 Task: Create a due date automation trigger when advanced on, on the monday of the week a card is due add basic assigned to anyone at 11:00 AM.
Action: Mouse moved to (1197, 84)
Screenshot: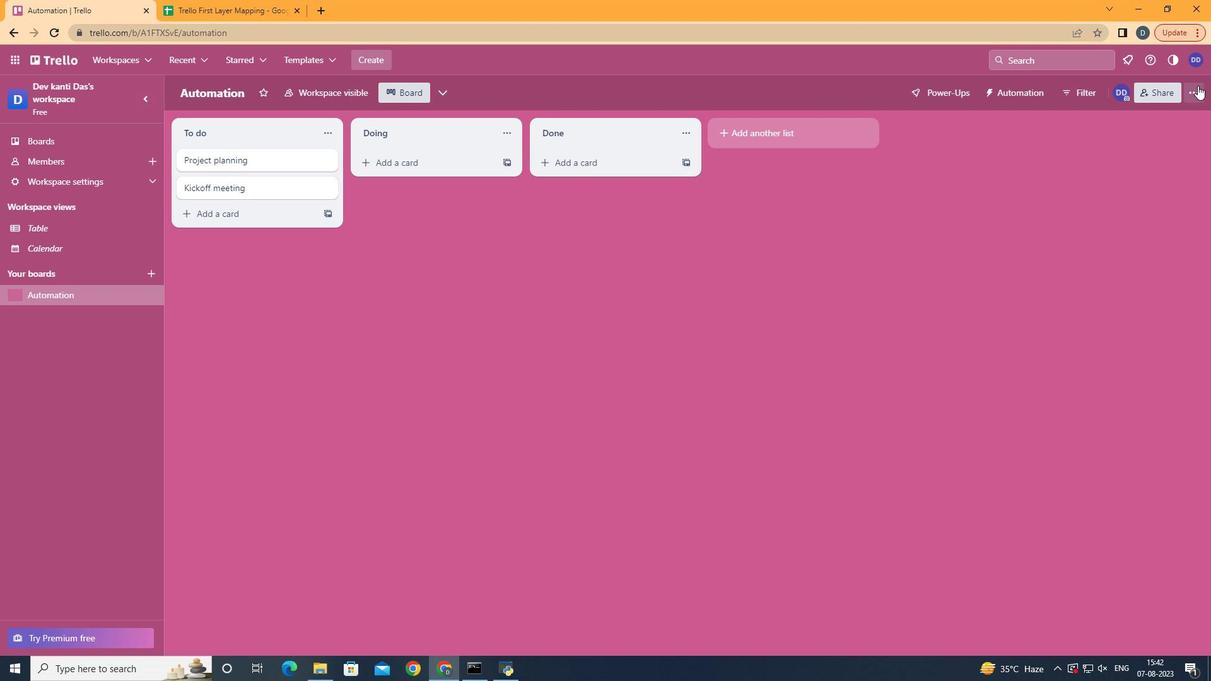 
Action: Mouse pressed left at (1197, 84)
Screenshot: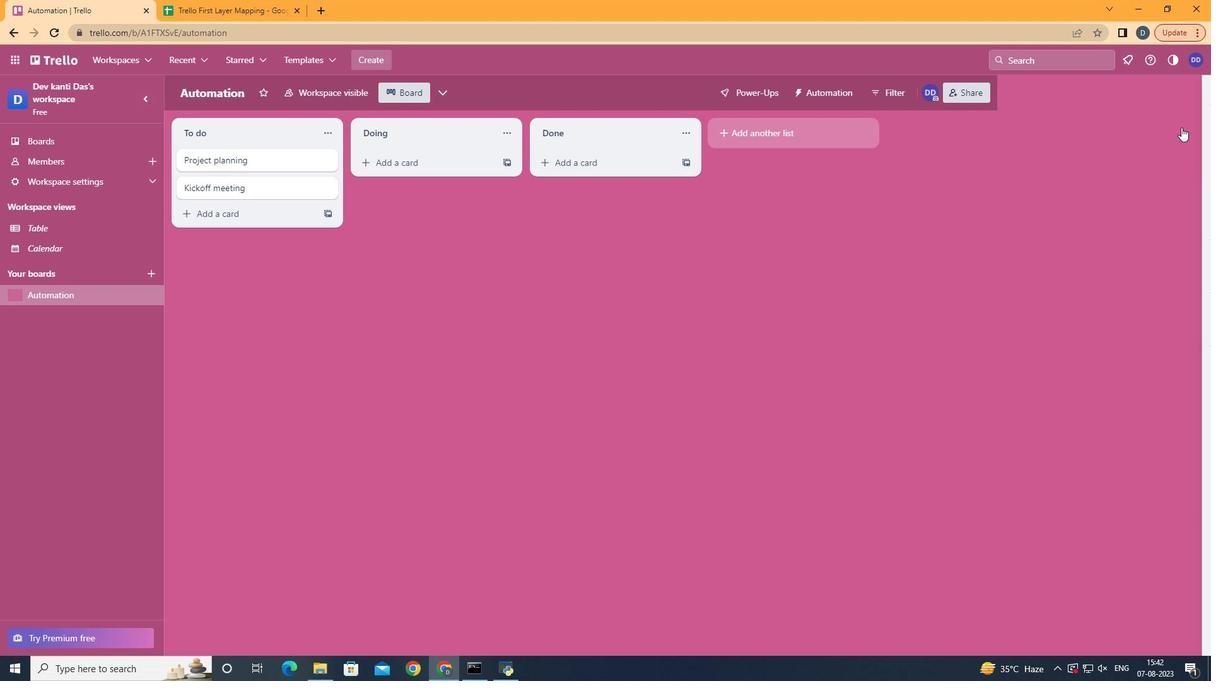 
Action: Mouse moved to (1107, 264)
Screenshot: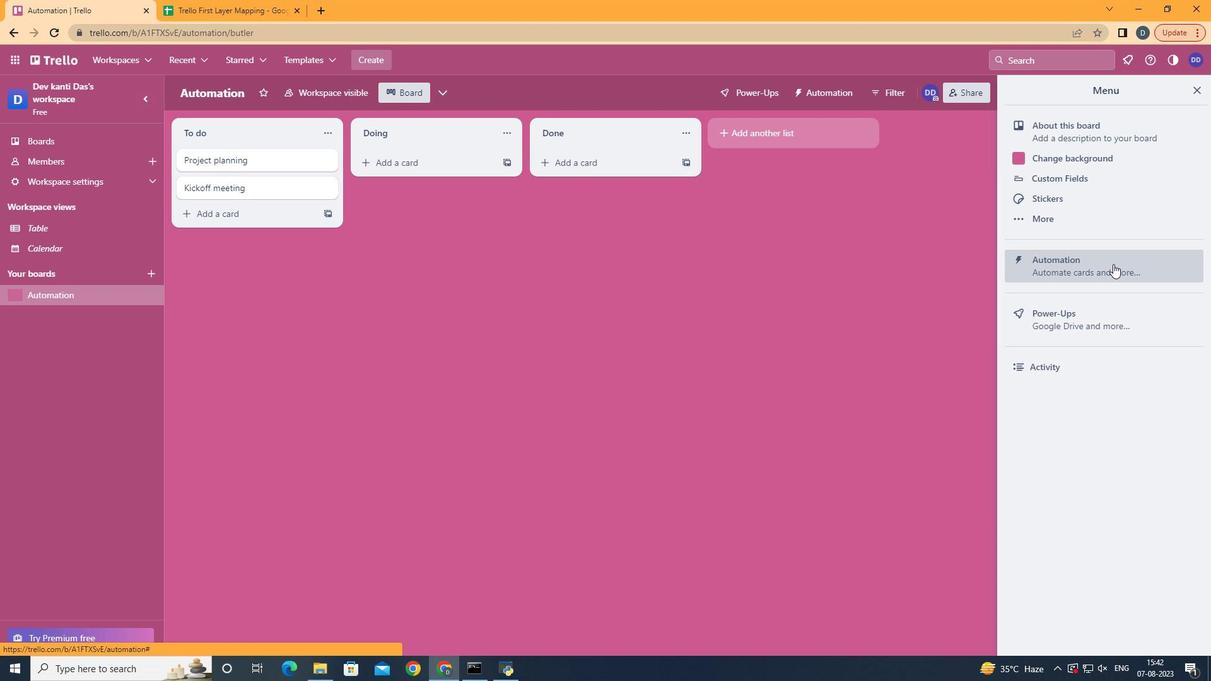 
Action: Mouse pressed left at (1107, 264)
Screenshot: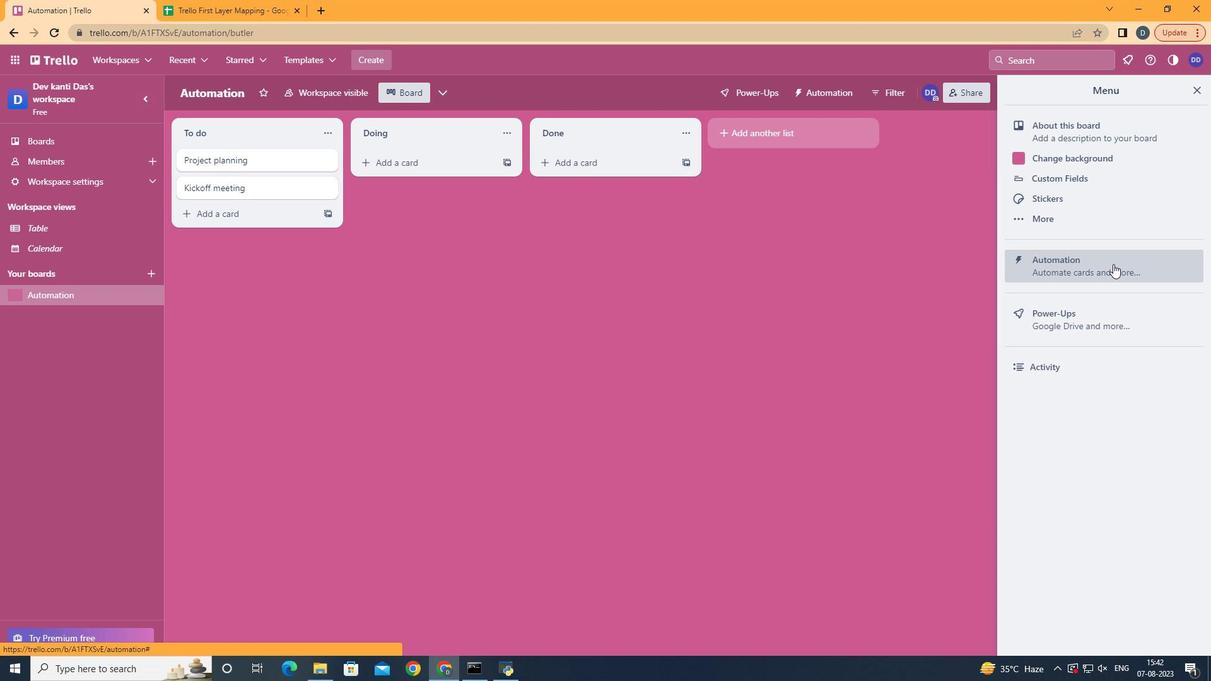
Action: Mouse moved to (233, 255)
Screenshot: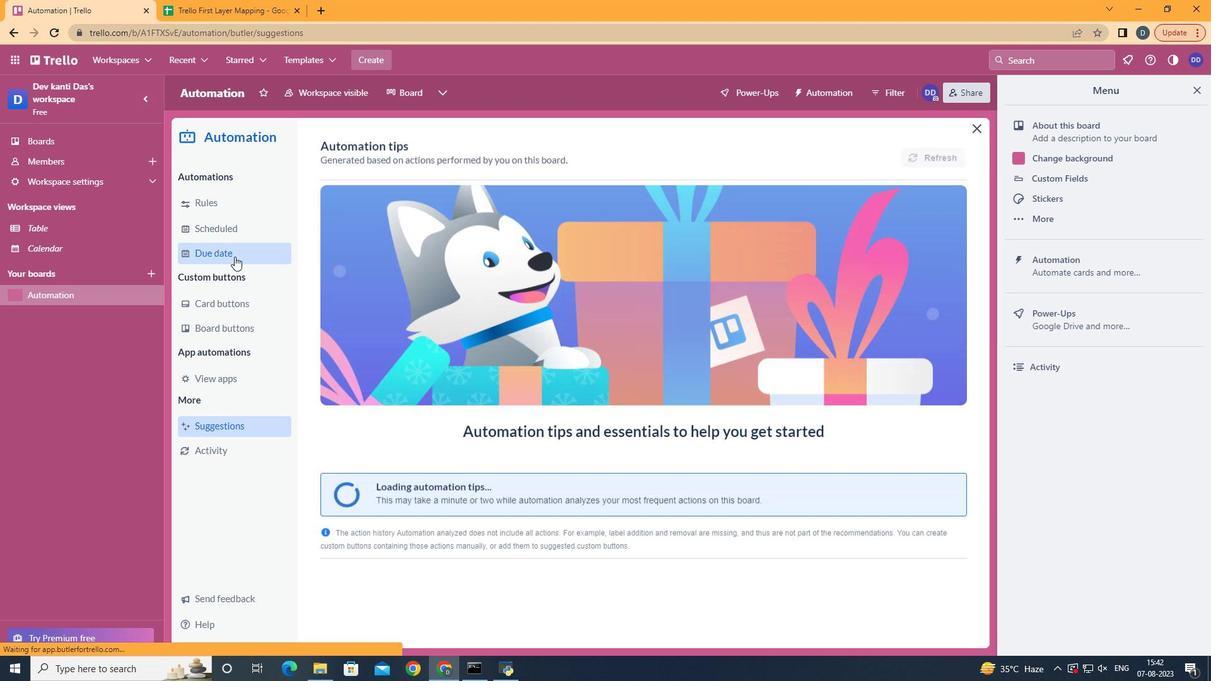 
Action: Mouse pressed left at (233, 255)
Screenshot: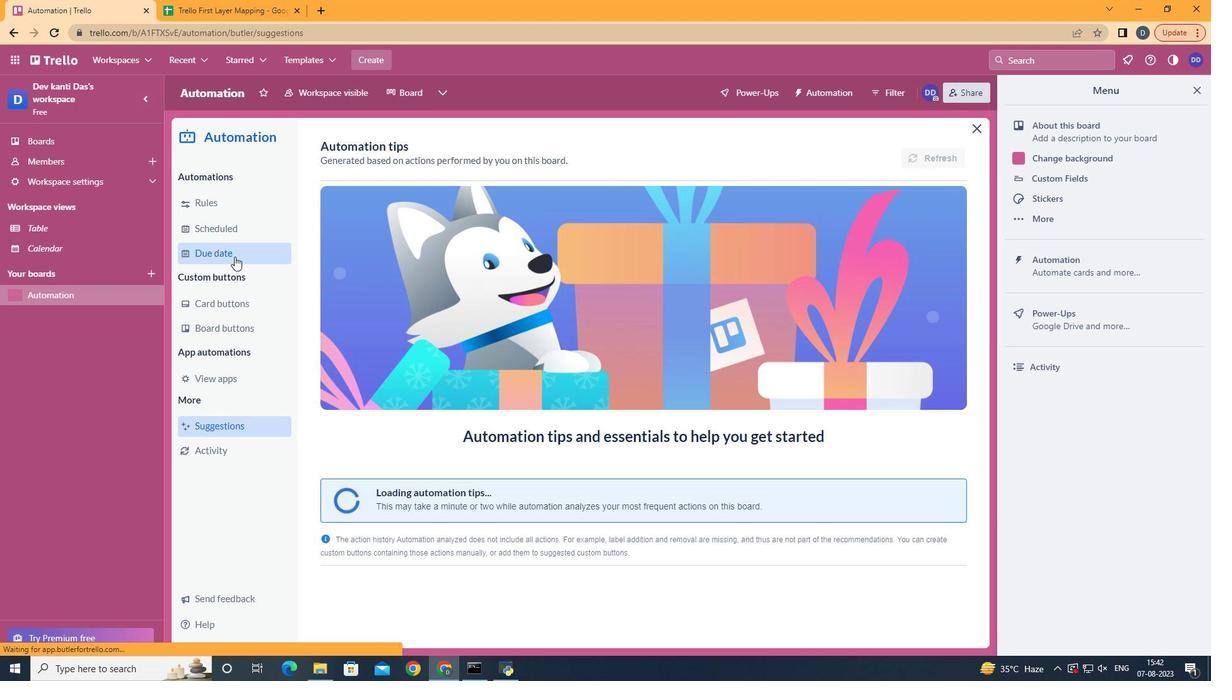 
Action: Mouse moved to (883, 153)
Screenshot: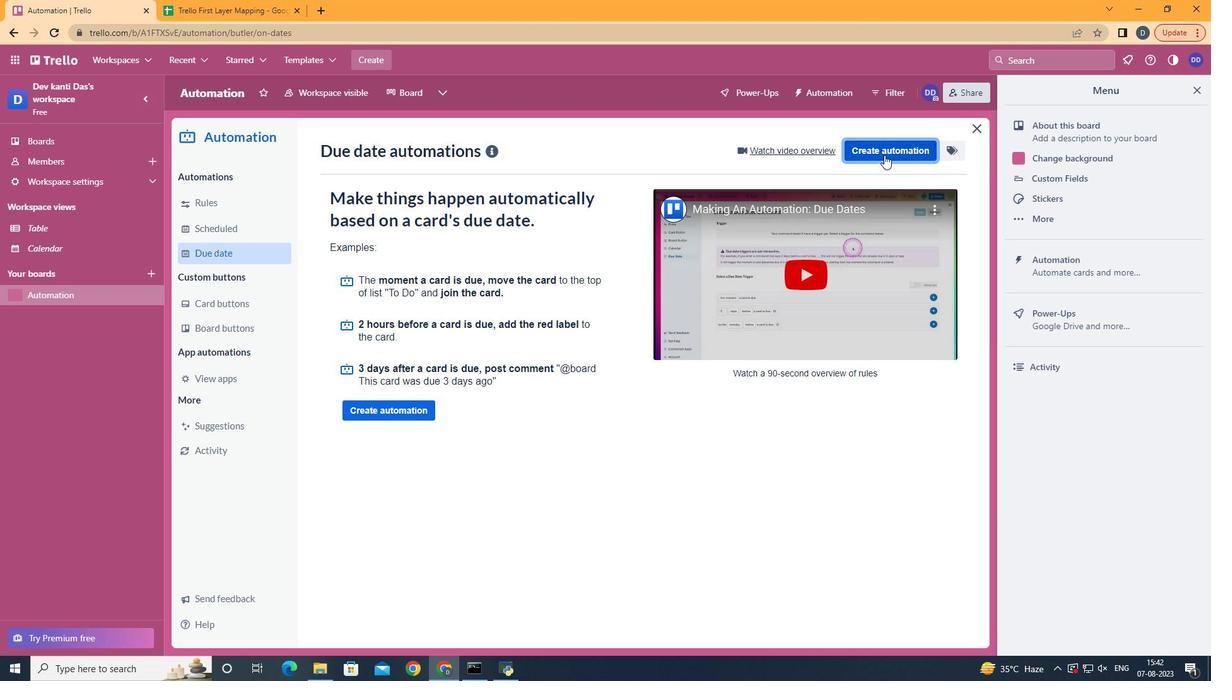 
Action: Mouse pressed left at (883, 153)
Screenshot: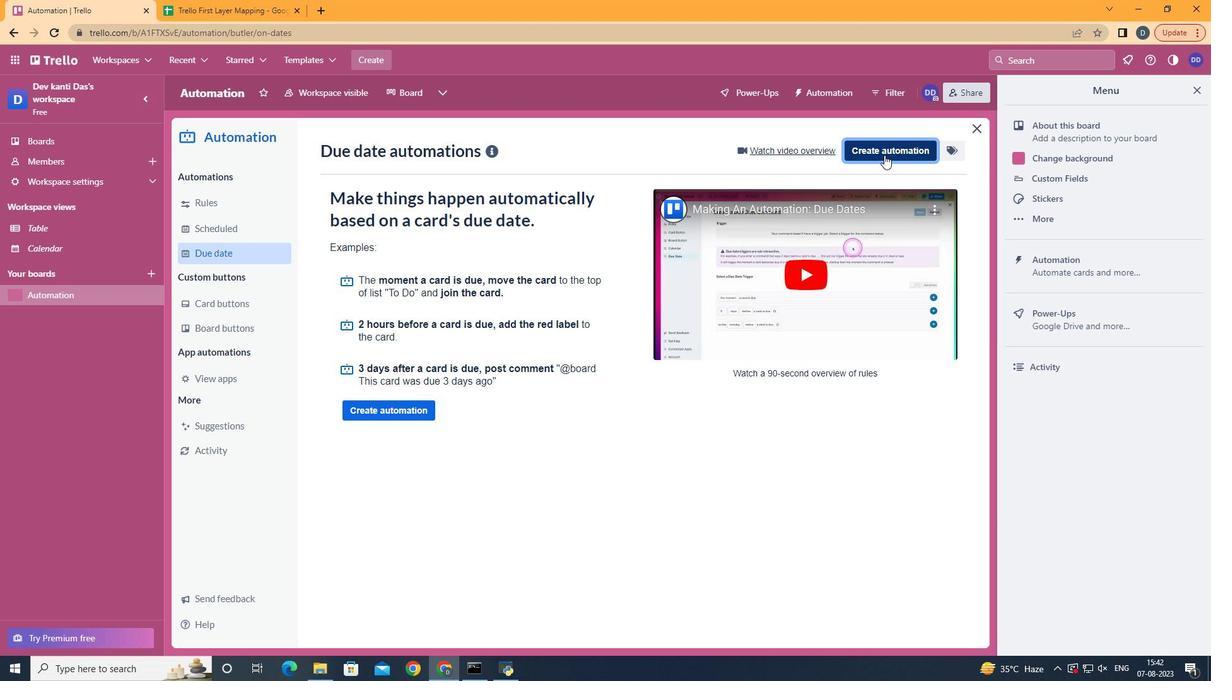 
Action: Mouse moved to (658, 266)
Screenshot: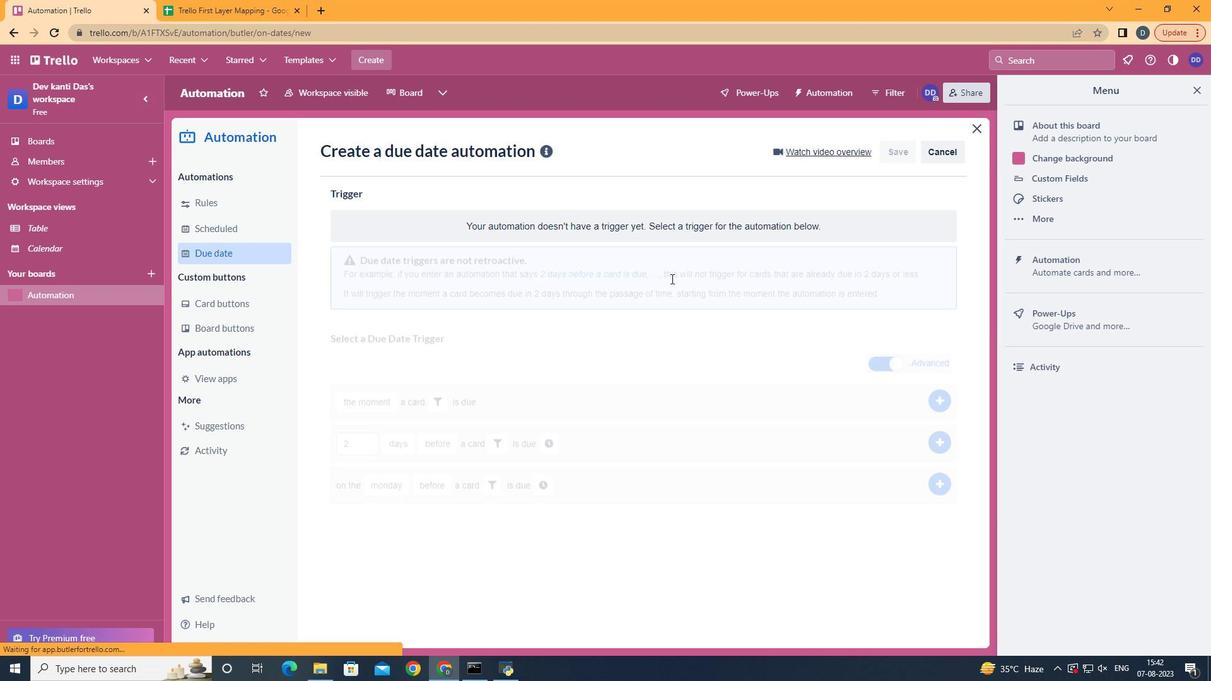 
Action: Mouse pressed left at (658, 266)
Screenshot: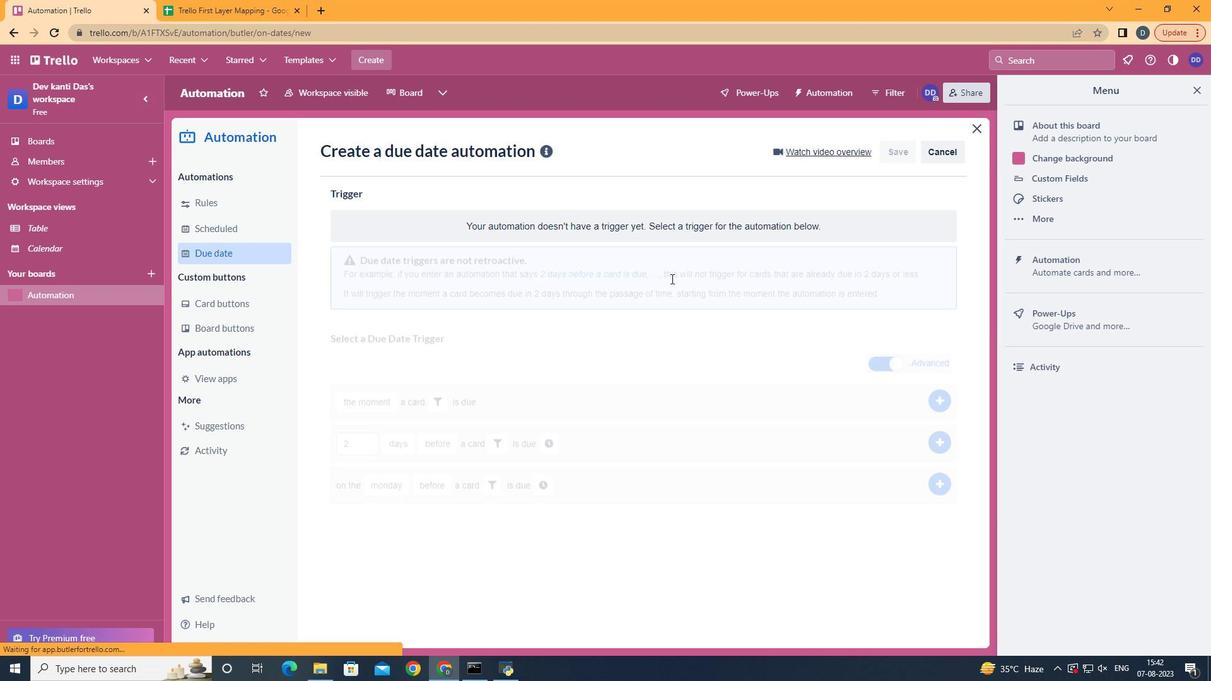 
Action: Mouse moved to (403, 326)
Screenshot: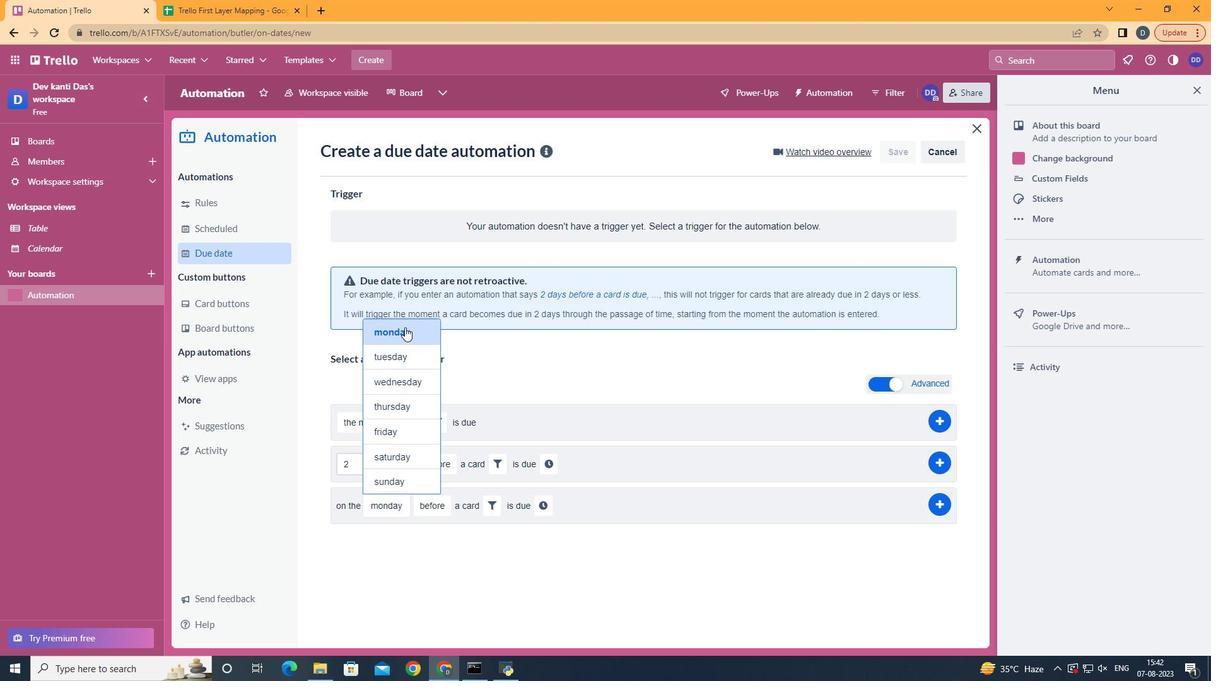 
Action: Mouse pressed left at (403, 326)
Screenshot: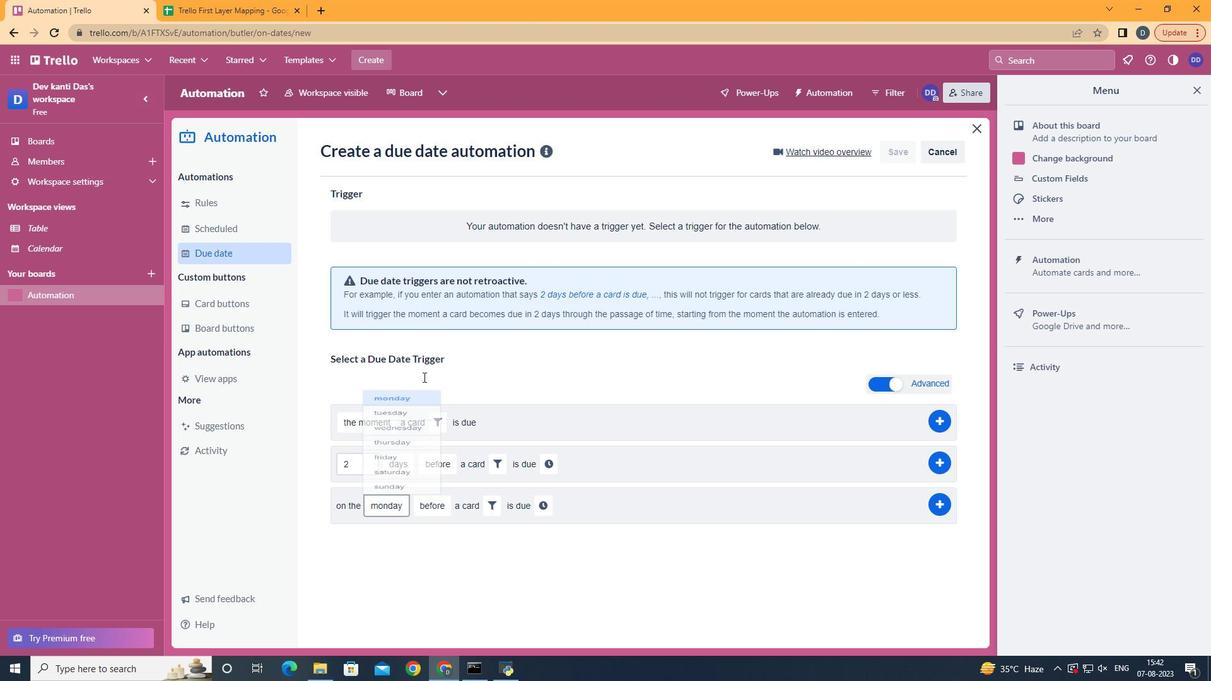 
Action: Mouse moved to (457, 578)
Screenshot: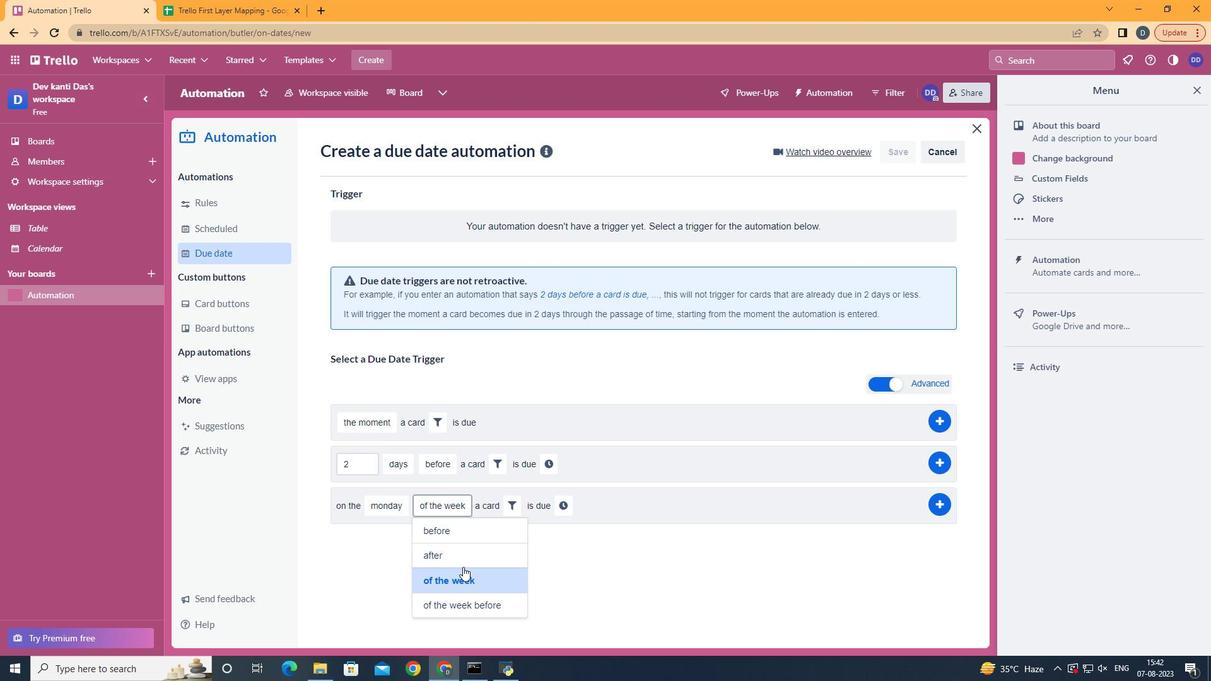 
Action: Mouse pressed left at (457, 578)
Screenshot: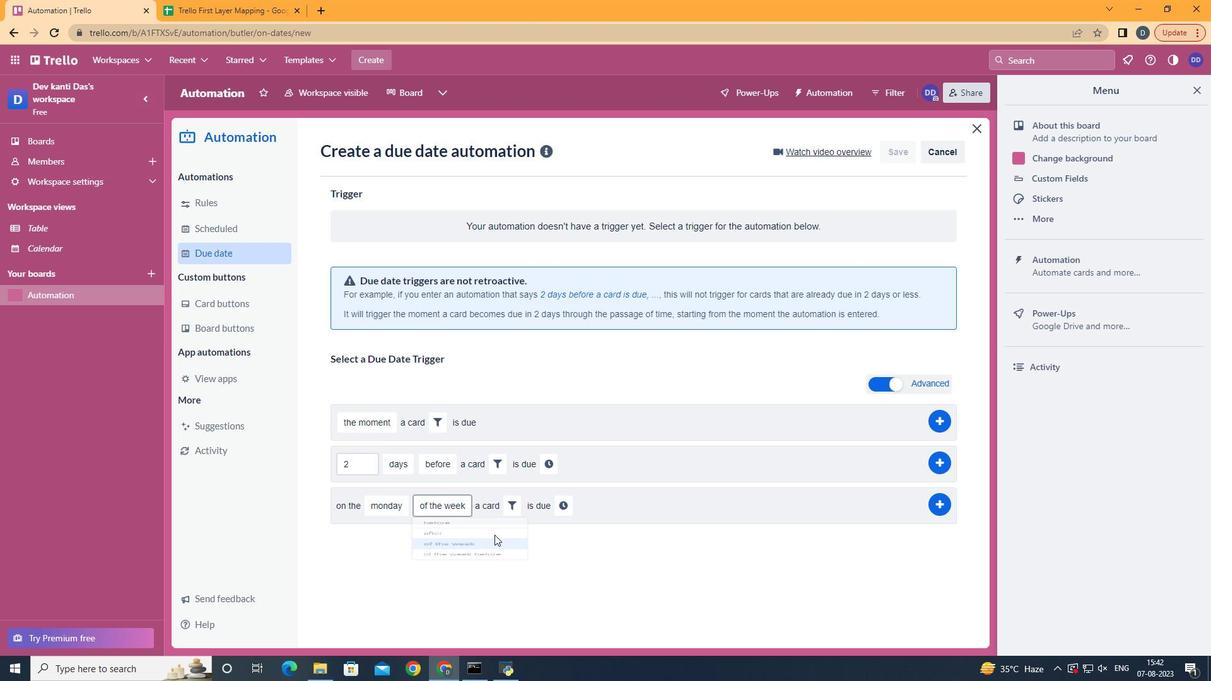 
Action: Mouse moved to (508, 512)
Screenshot: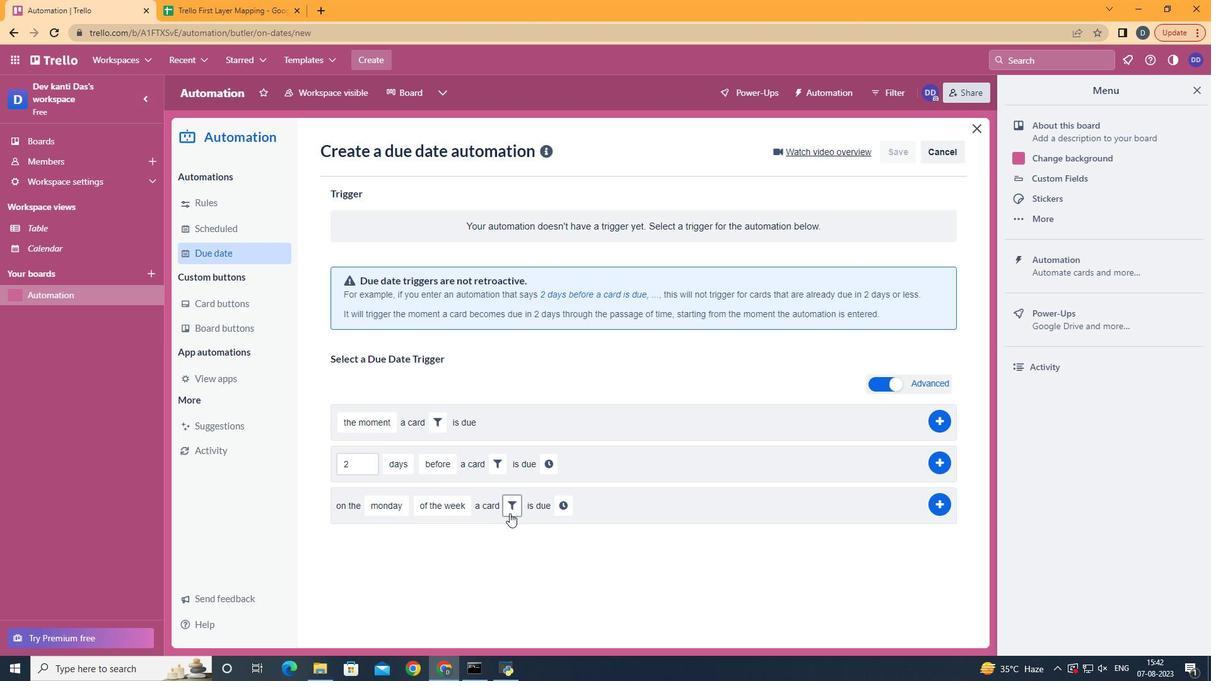 
Action: Mouse pressed left at (508, 512)
Screenshot: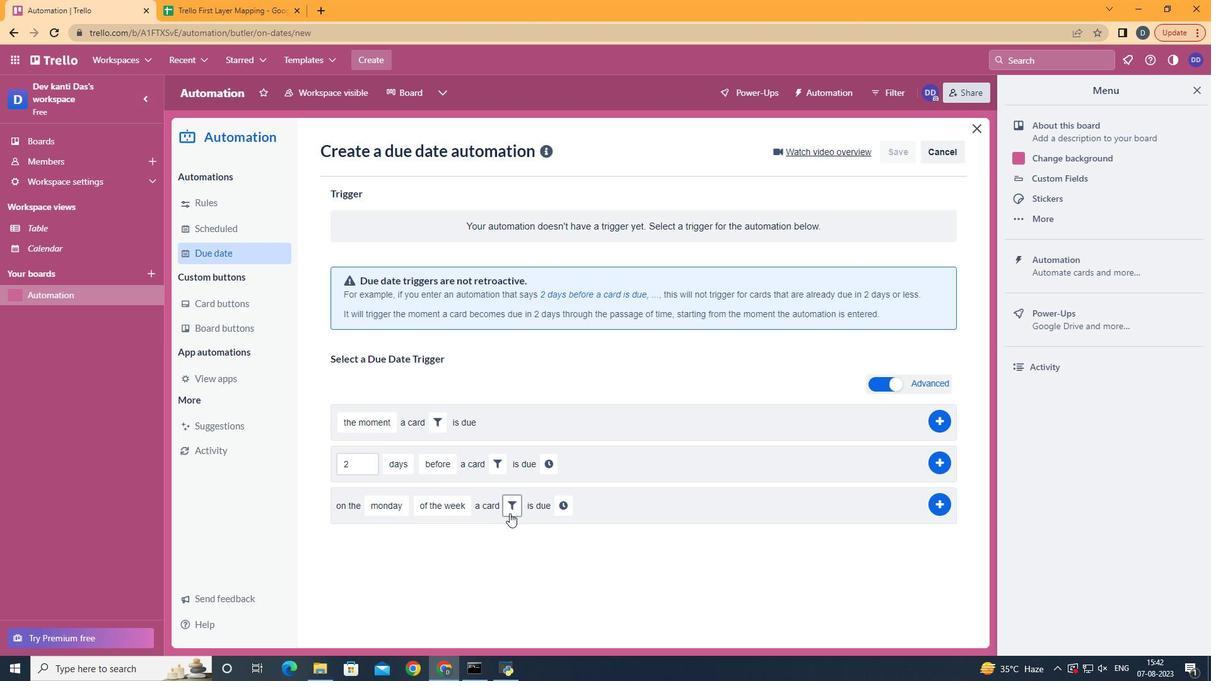 
Action: Mouse moved to (565, 556)
Screenshot: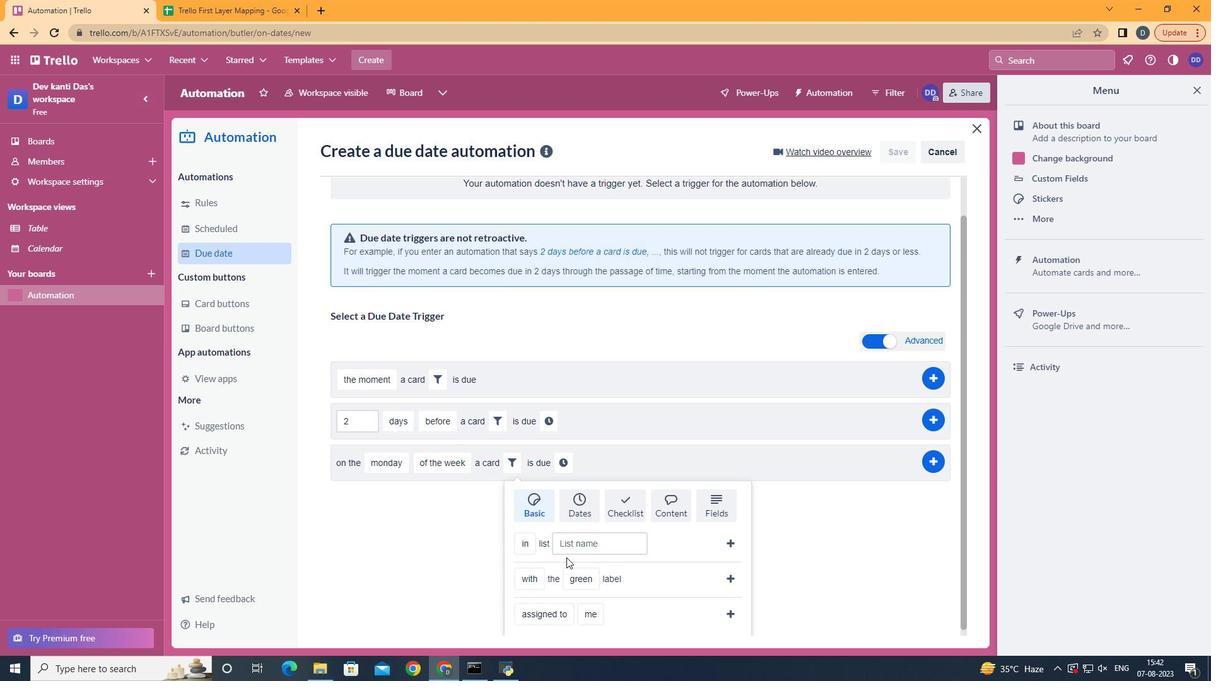 
Action: Mouse scrolled (565, 555) with delta (0, 0)
Screenshot: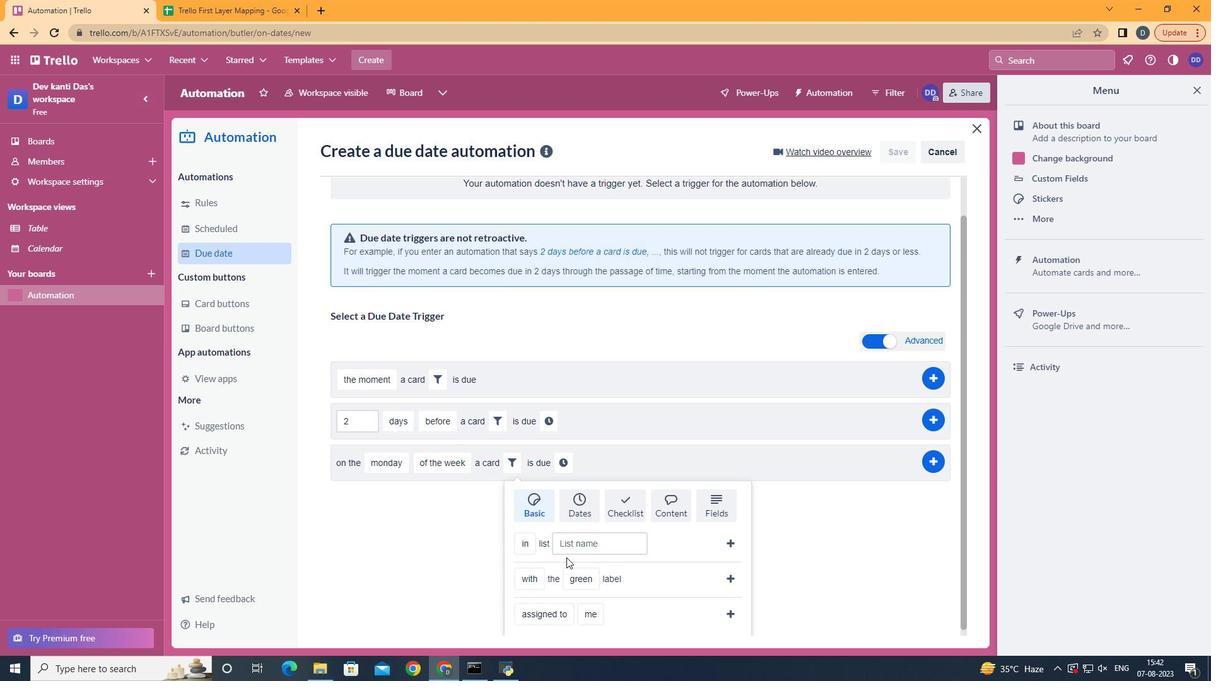 
Action: Mouse scrolled (565, 555) with delta (0, 0)
Screenshot: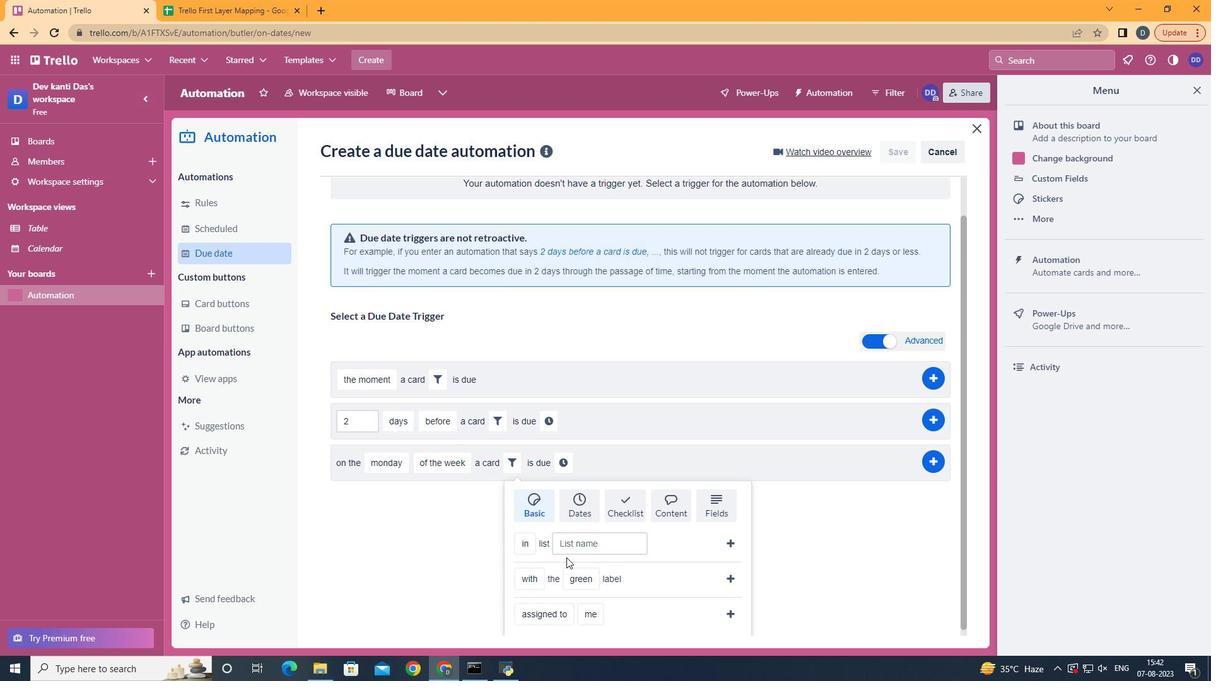 
Action: Mouse scrolled (565, 555) with delta (0, 0)
Screenshot: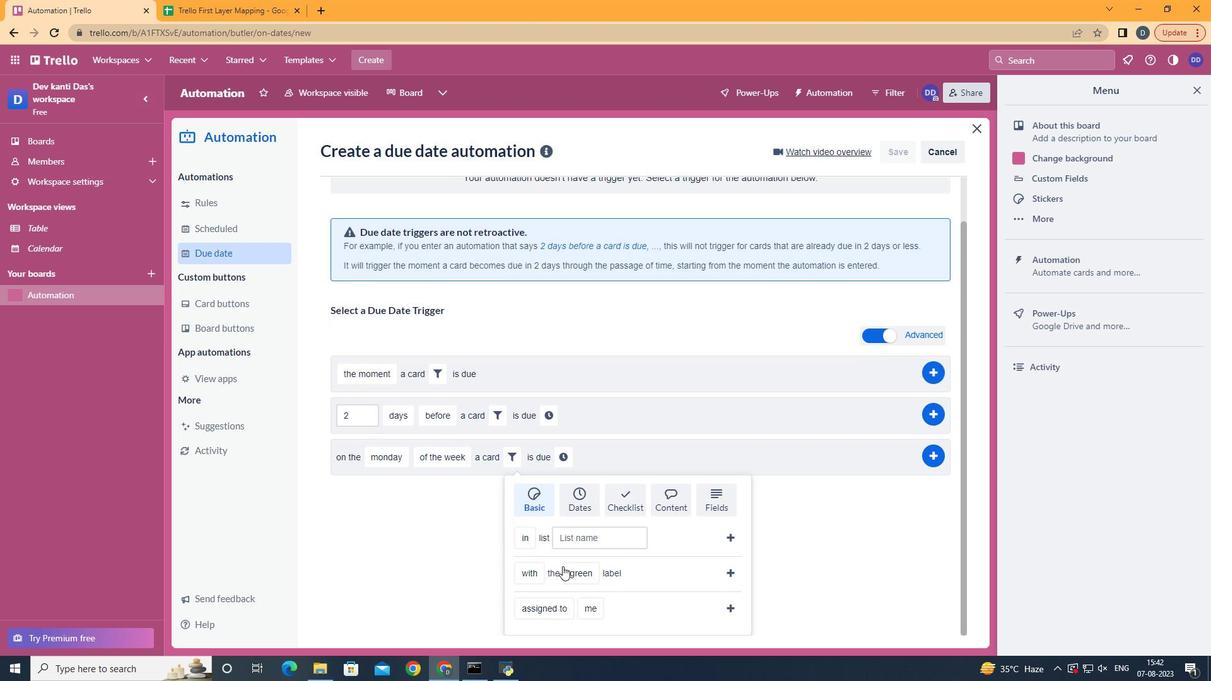 
Action: Mouse scrolled (565, 555) with delta (0, 0)
Screenshot: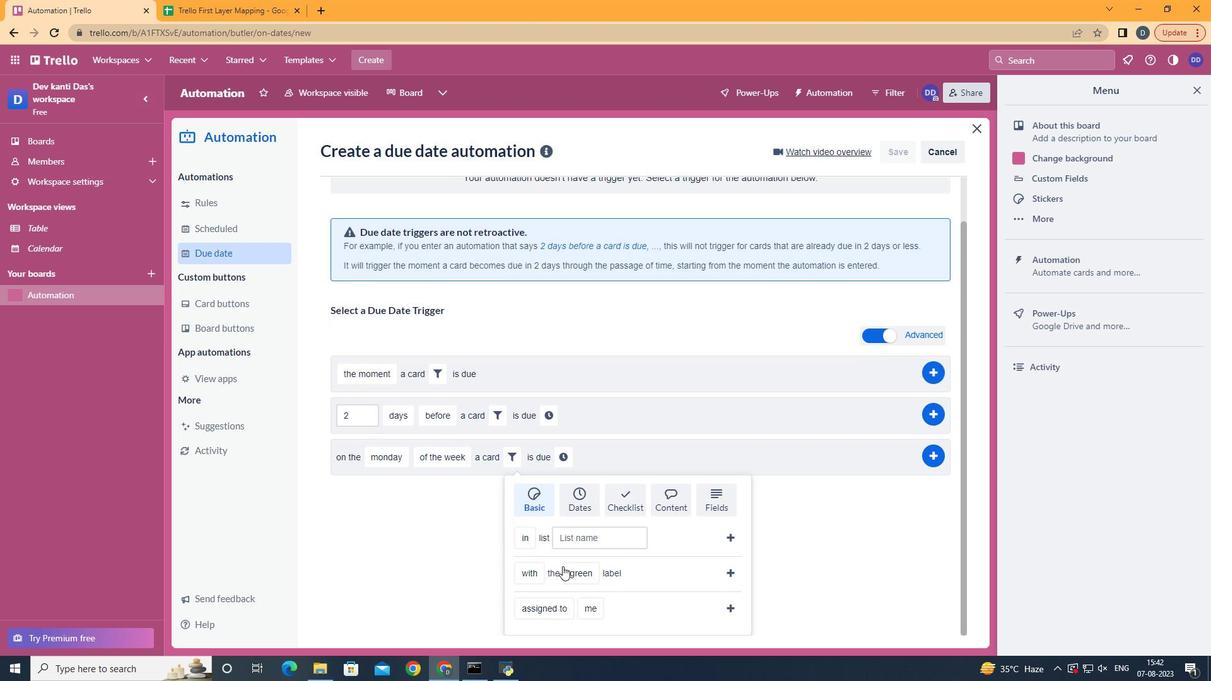 
Action: Mouse moved to (561, 533)
Screenshot: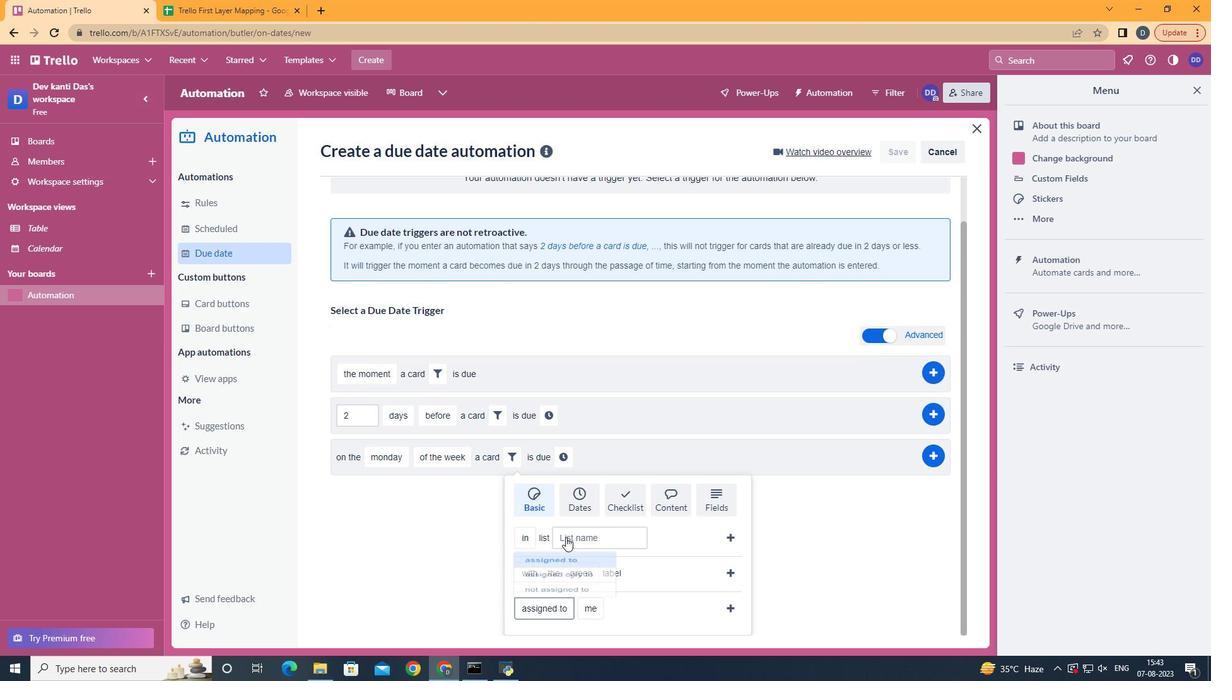 
Action: Mouse pressed left at (561, 533)
Screenshot: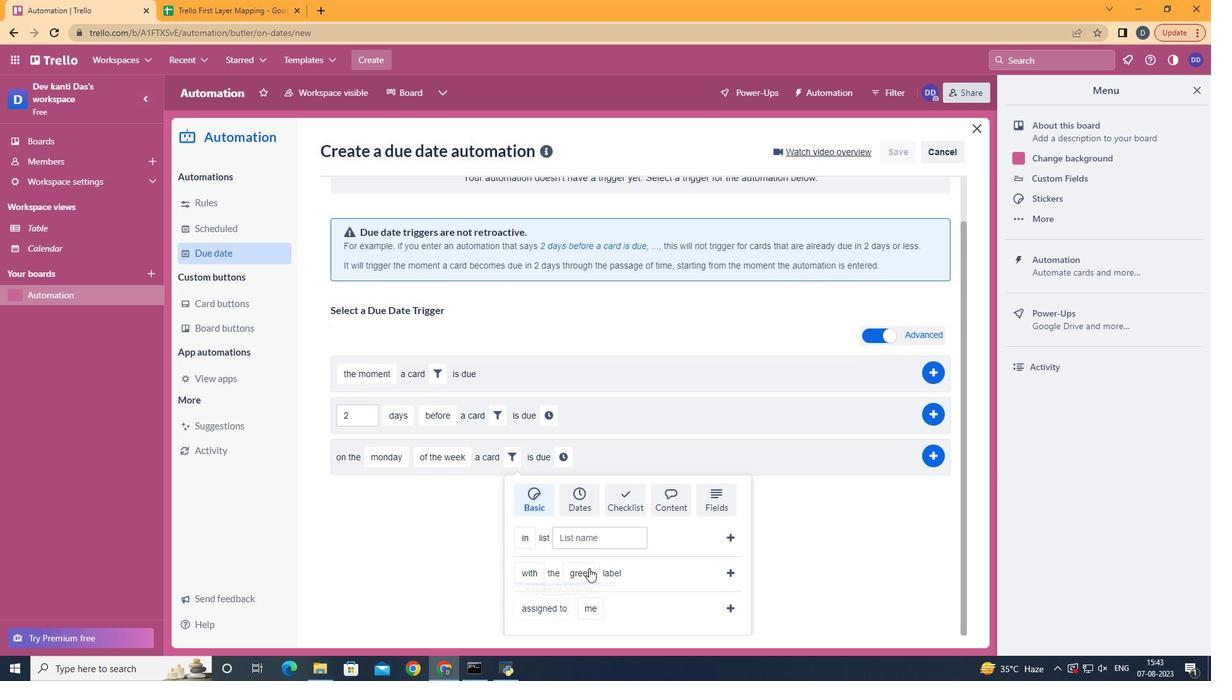 
Action: Mouse moved to (608, 559)
Screenshot: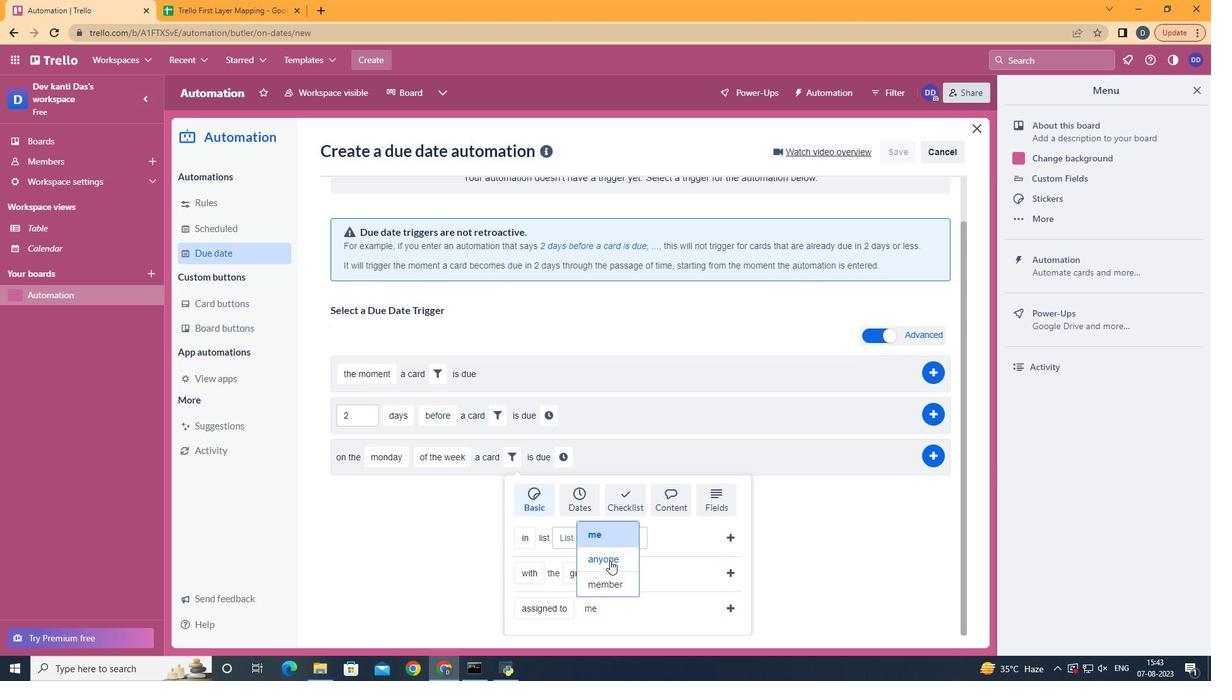 
Action: Mouse pressed left at (608, 559)
Screenshot: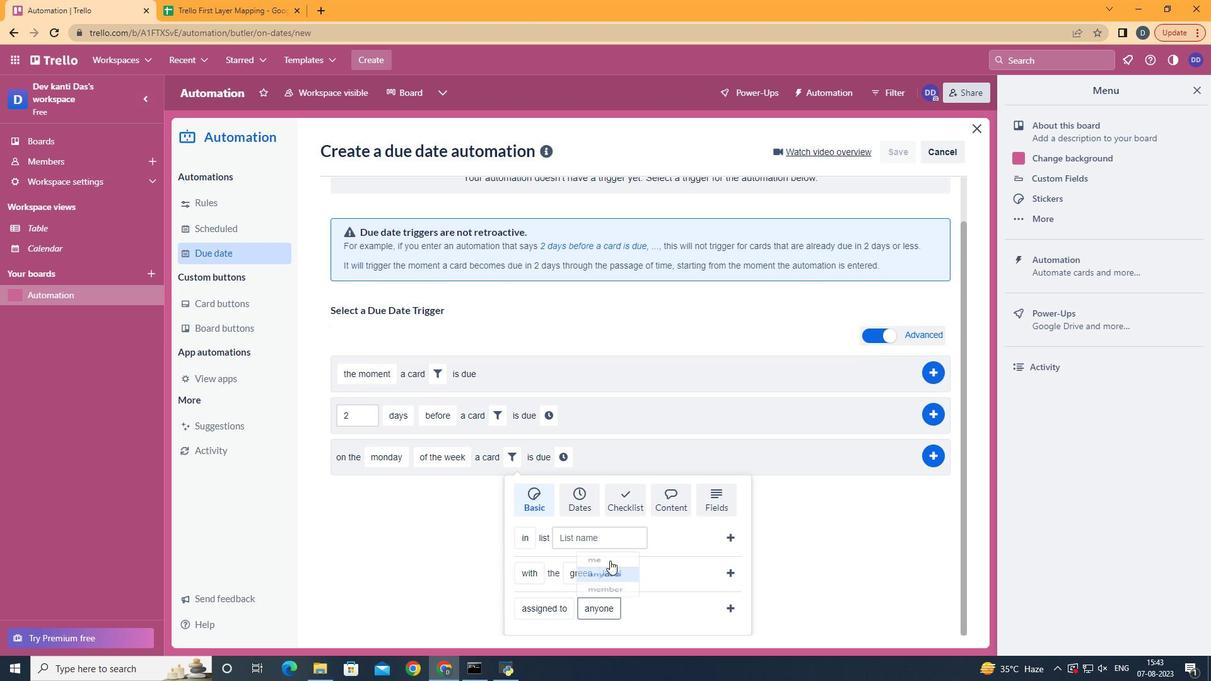 
Action: Mouse moved to (730, 610)
Screenshot: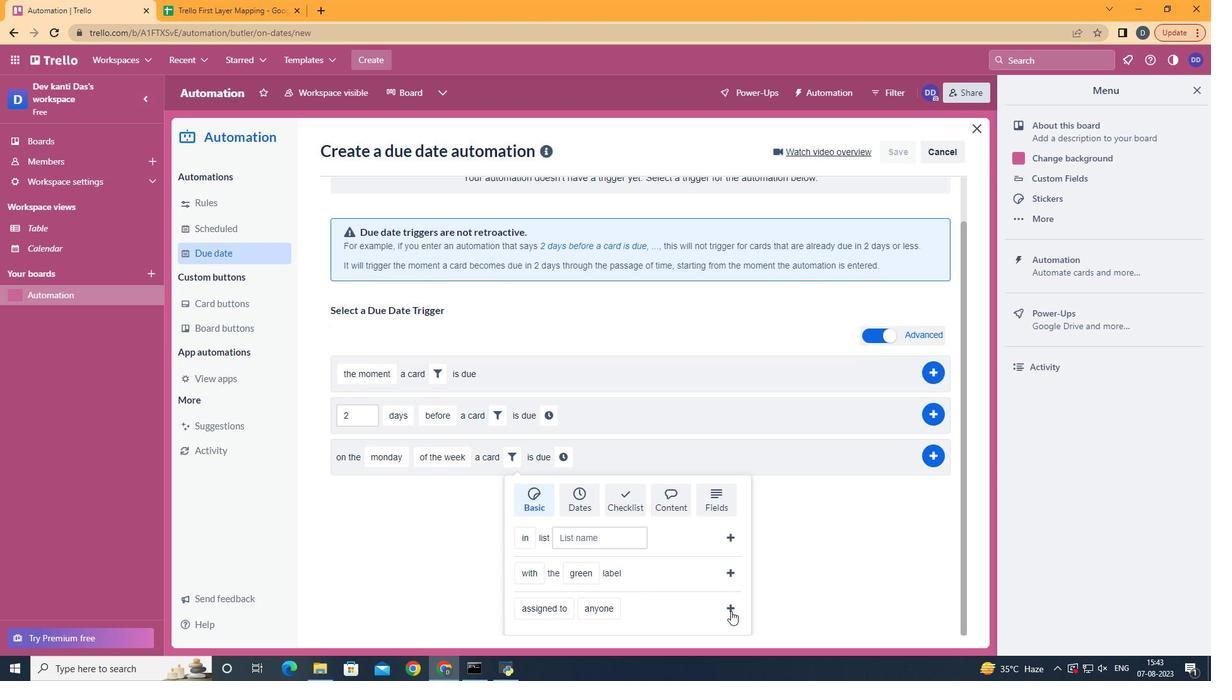 
Action: Mouse pressed left at (730, 610)
Screenshot: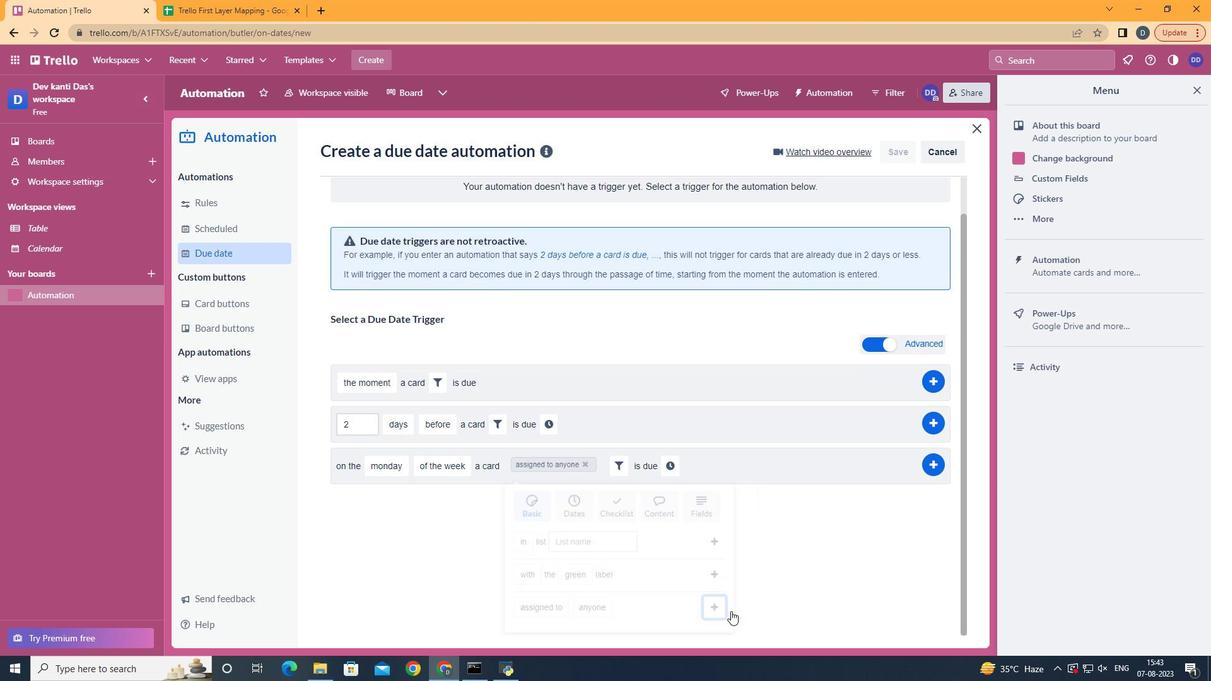 
Action: Mouse moved to (668, 494)
Screenshot: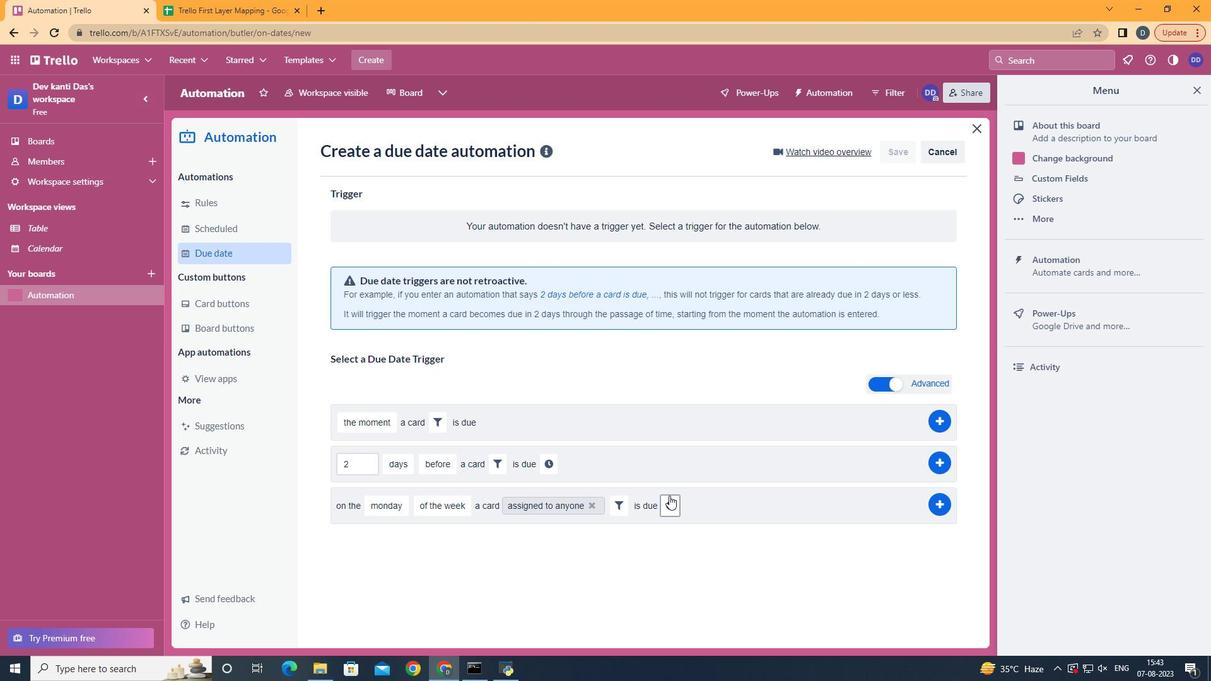 
Action: Mouse pressed left at (668, 494)
Screenshot: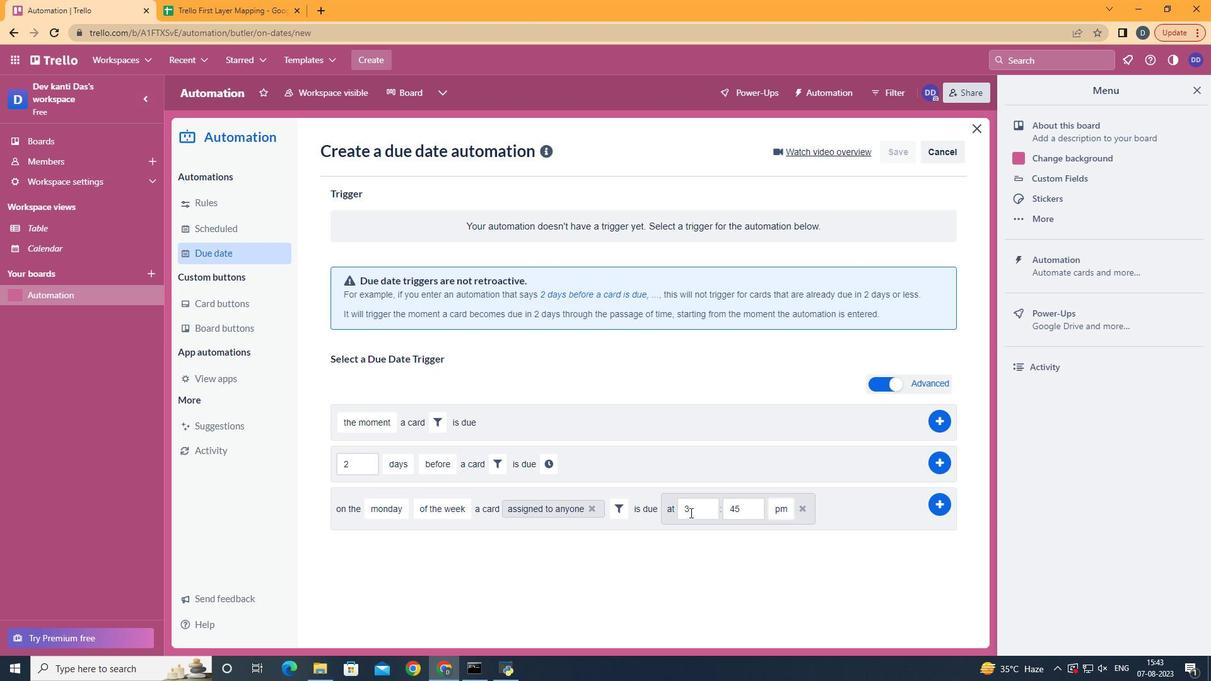 
Action: Mouse moved to (703, 516)
Screenshot: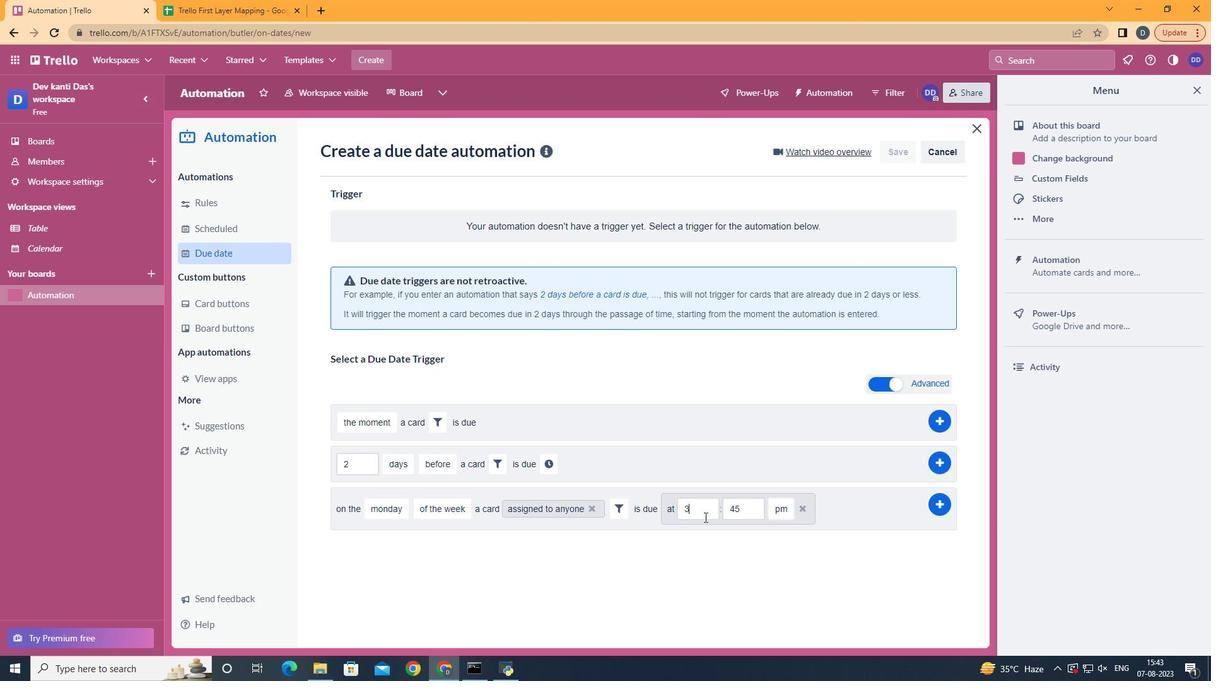 
Action: Mouse pressed left at (703, 516)
Screenshot: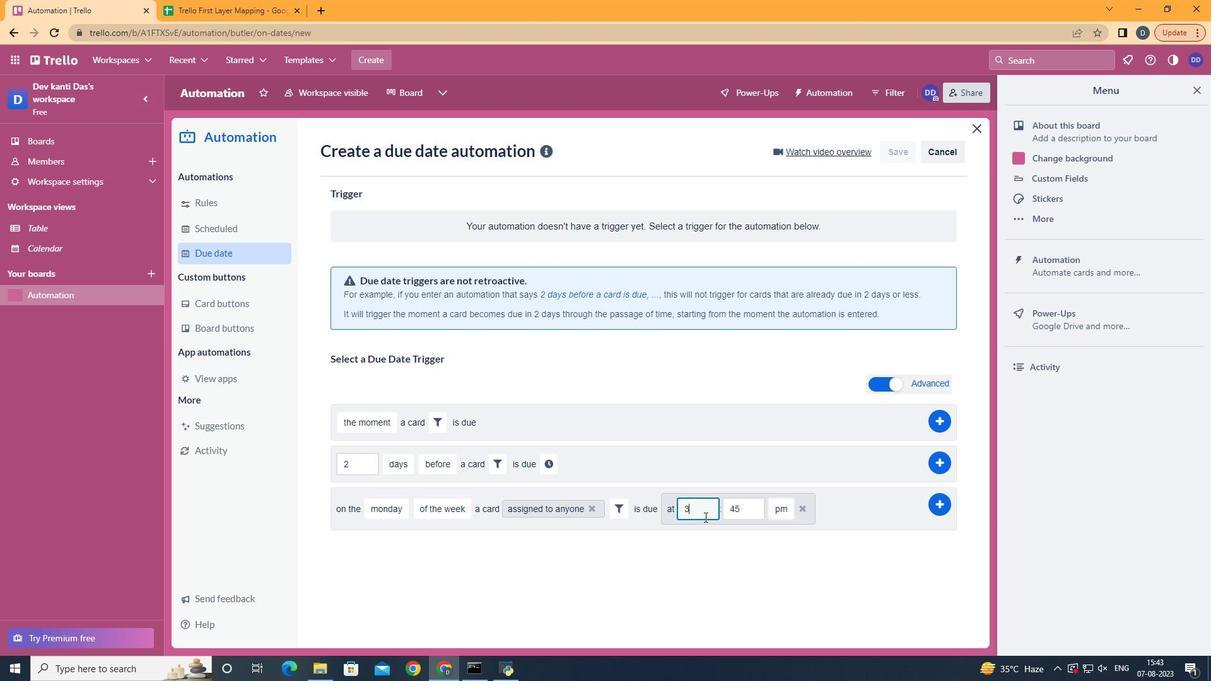
Action: Key pressed <Key.backspace>11
Screenshot: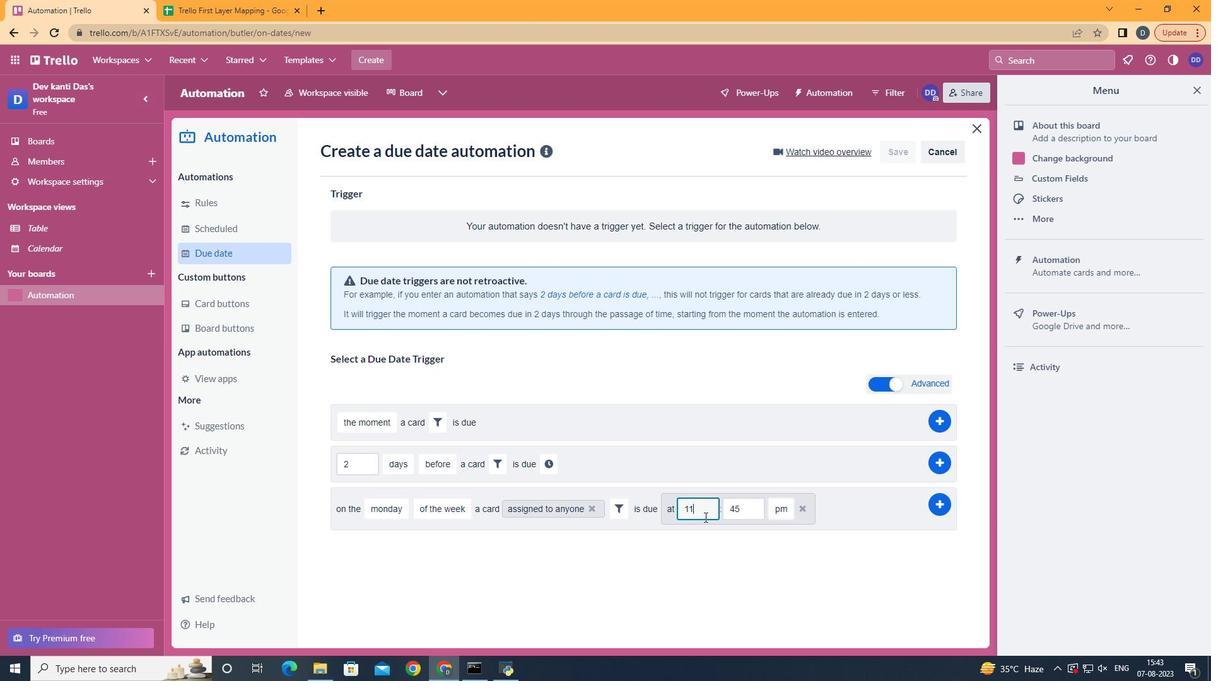 
Action: Mouse moved to (742, 509)
Screenshot: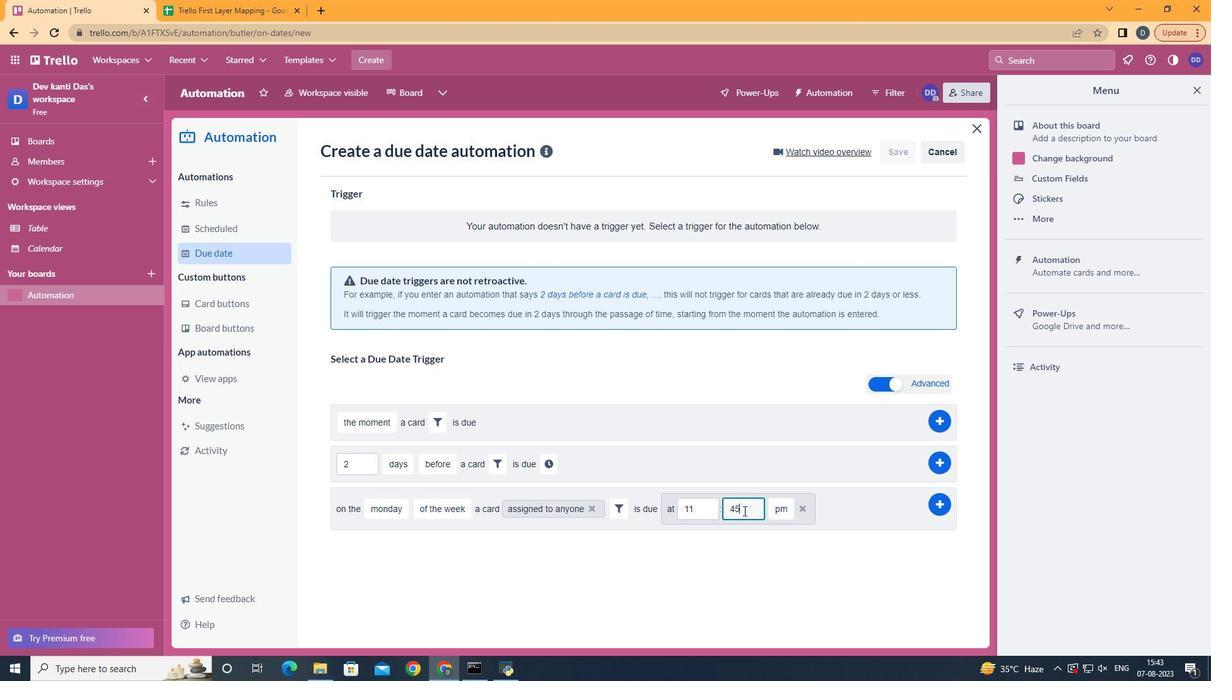 
Action: Mouse pressed left at (742, 509)
Screenshot: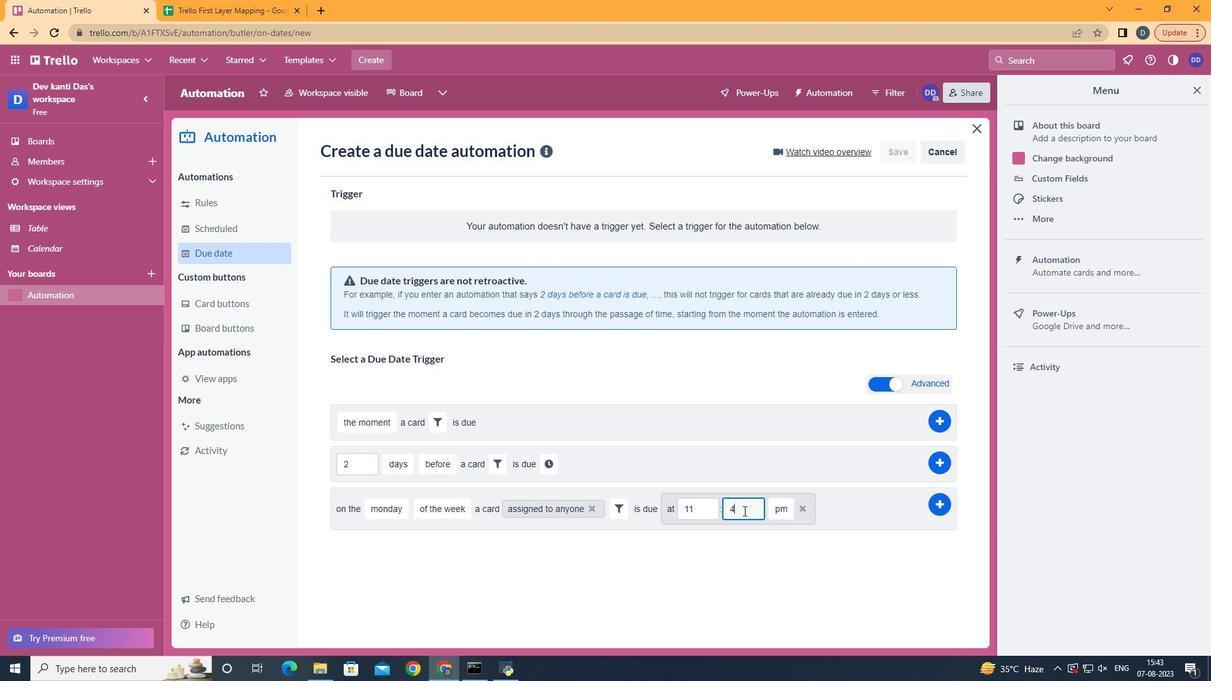 
Action: Key pressed <Key.backspace><Key.backspace>00
Screenshot: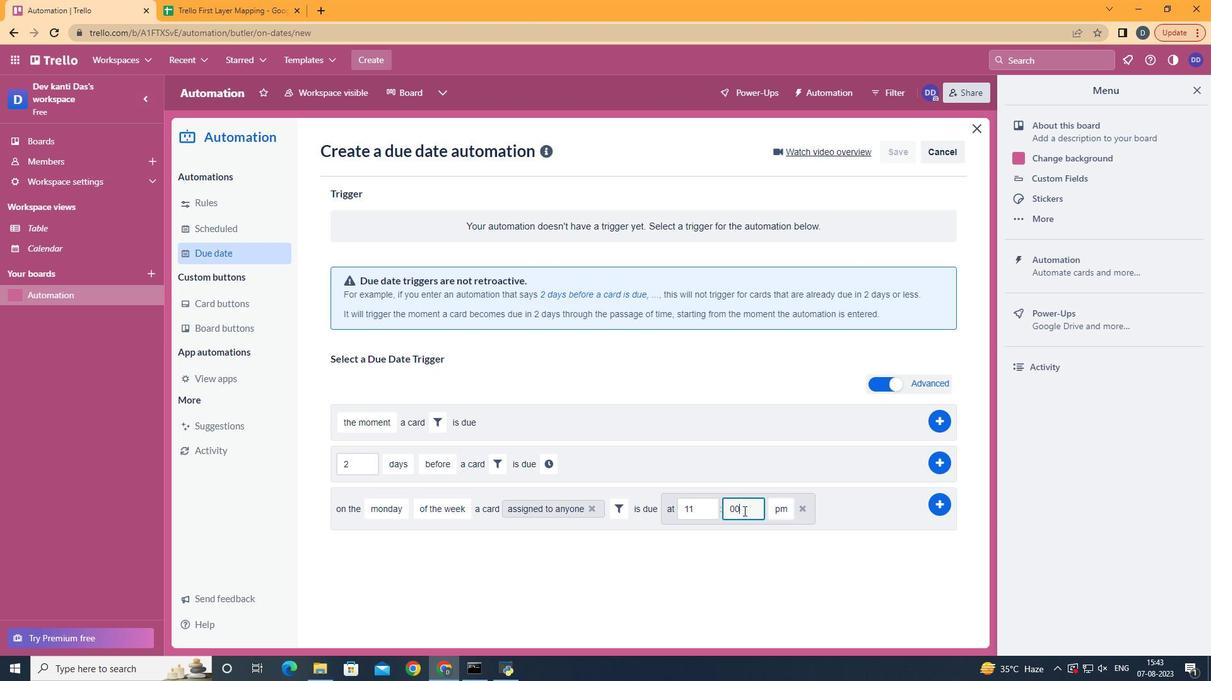 
Action: Mouse moved to (784, 534)
Screenshot: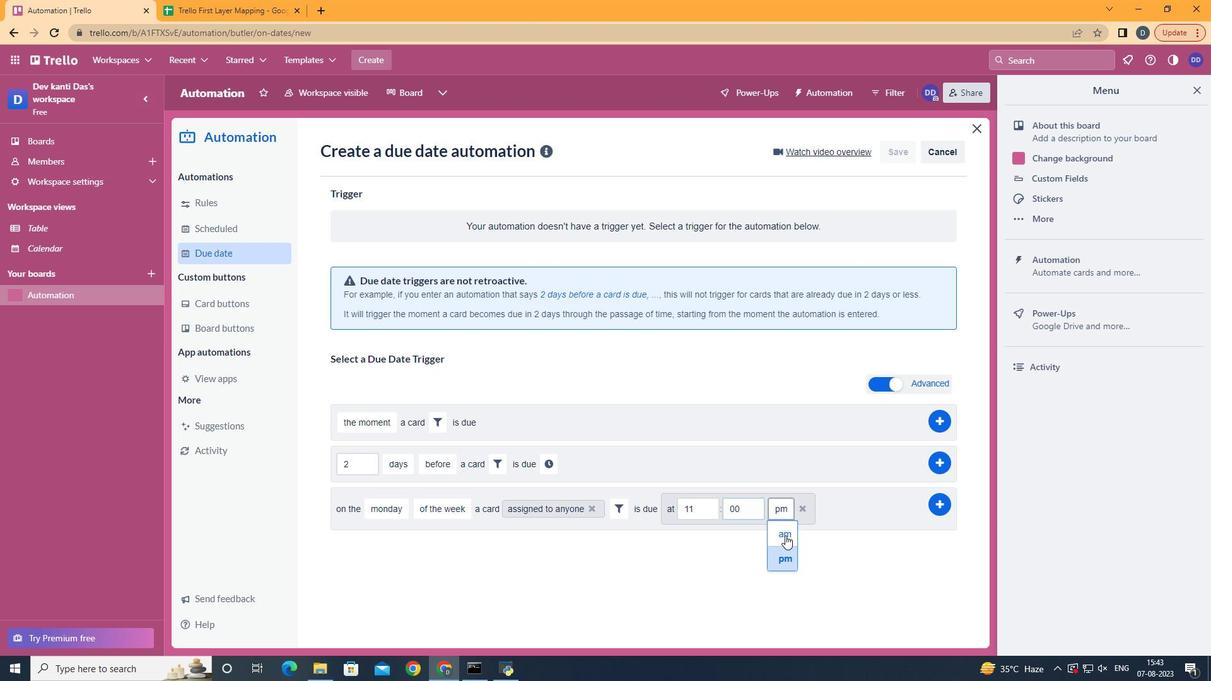 
Action: Mouse pressed left at (784, 534)
Screenshot: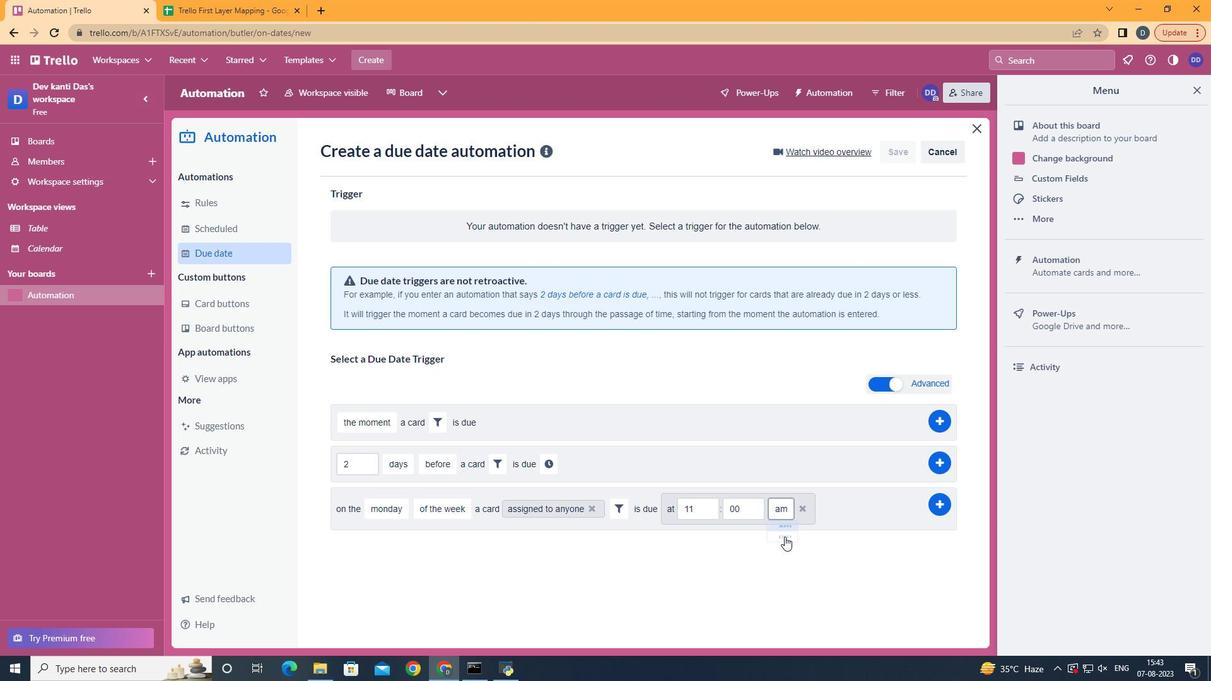 
Action: Mouse moved to (944, 506)
Screenshot: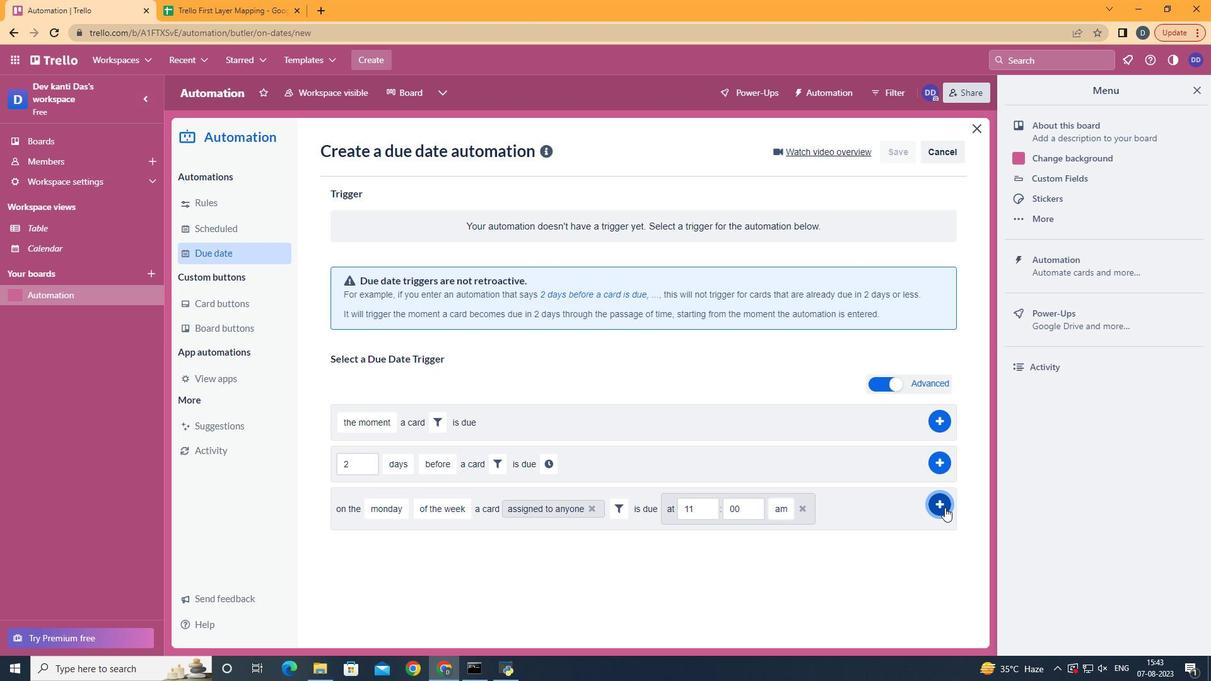 
Action: Mouse pressed left at (944, 506)
Screenshot: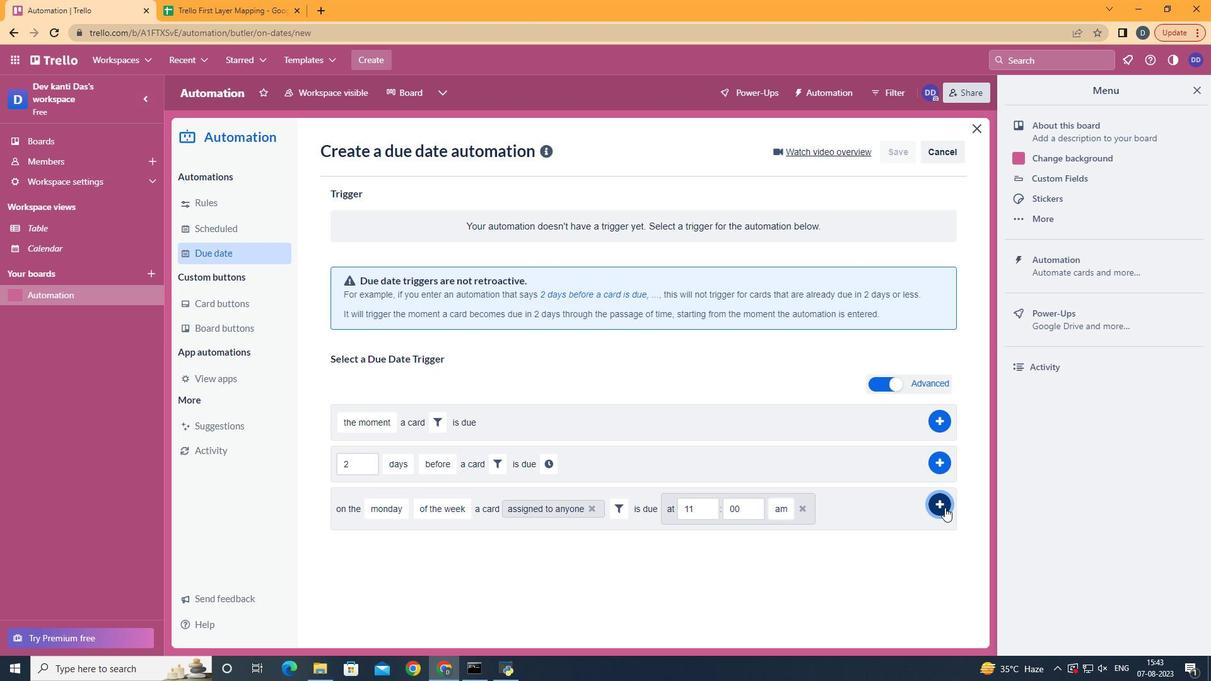
Action: Mouse moved to (673, 220)
Screenshot: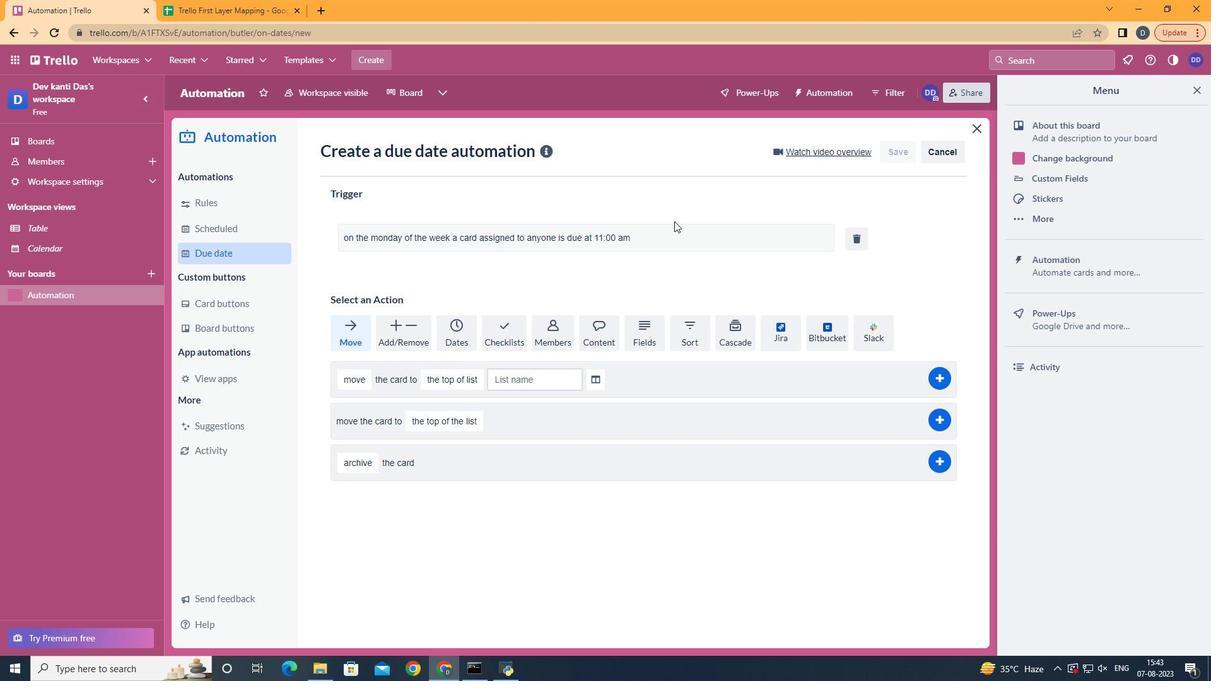 
